 Task: Check all the analytics integrations.
Action: Mouse moved to (97, 645)
Screenshot: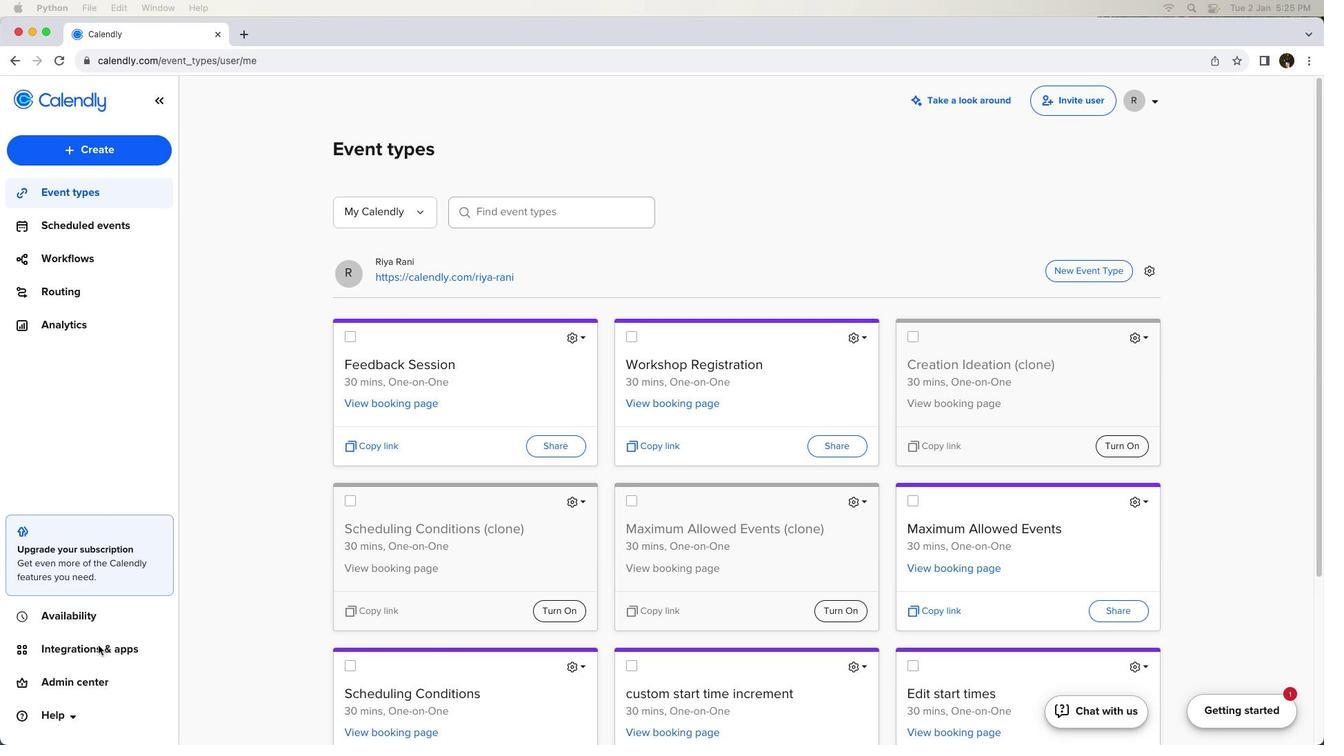 
Action: Mouse pressed left at (97, 645)
Screenshot: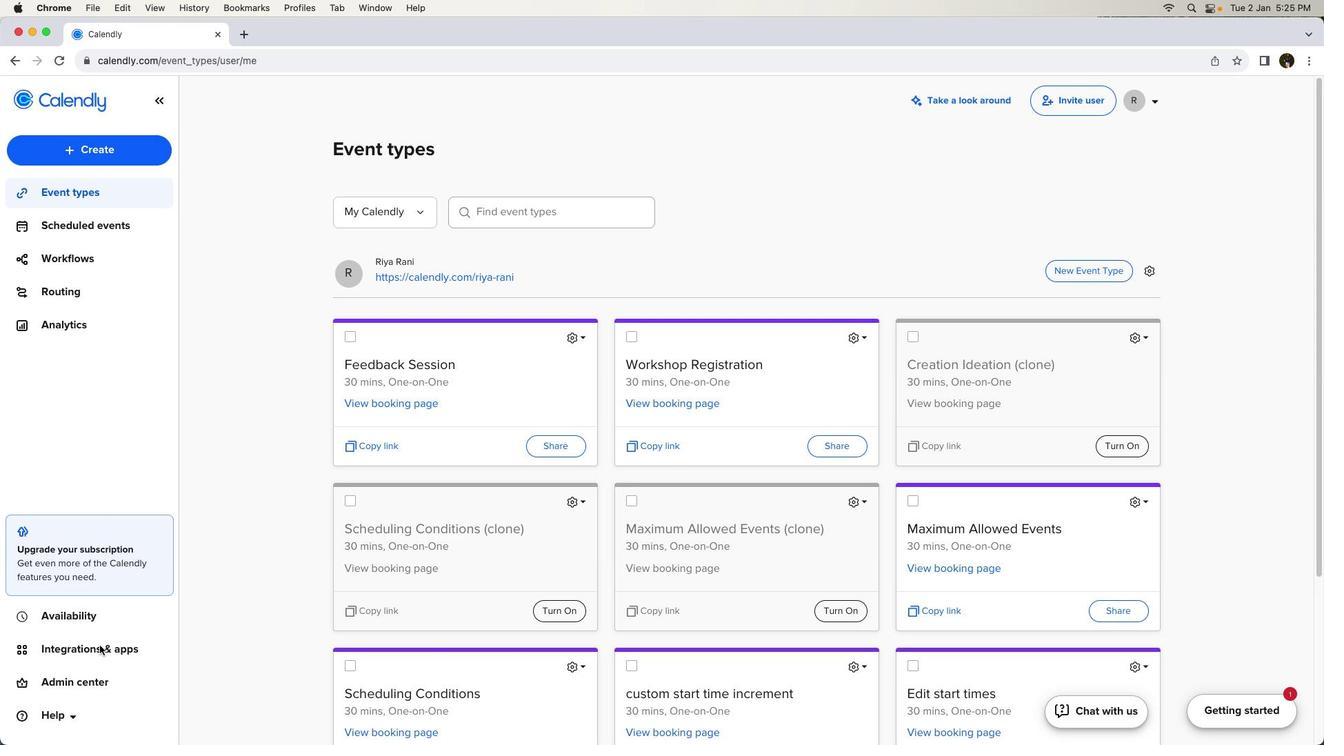 
Action: Mouse moved to (100, 645)
Screenshot: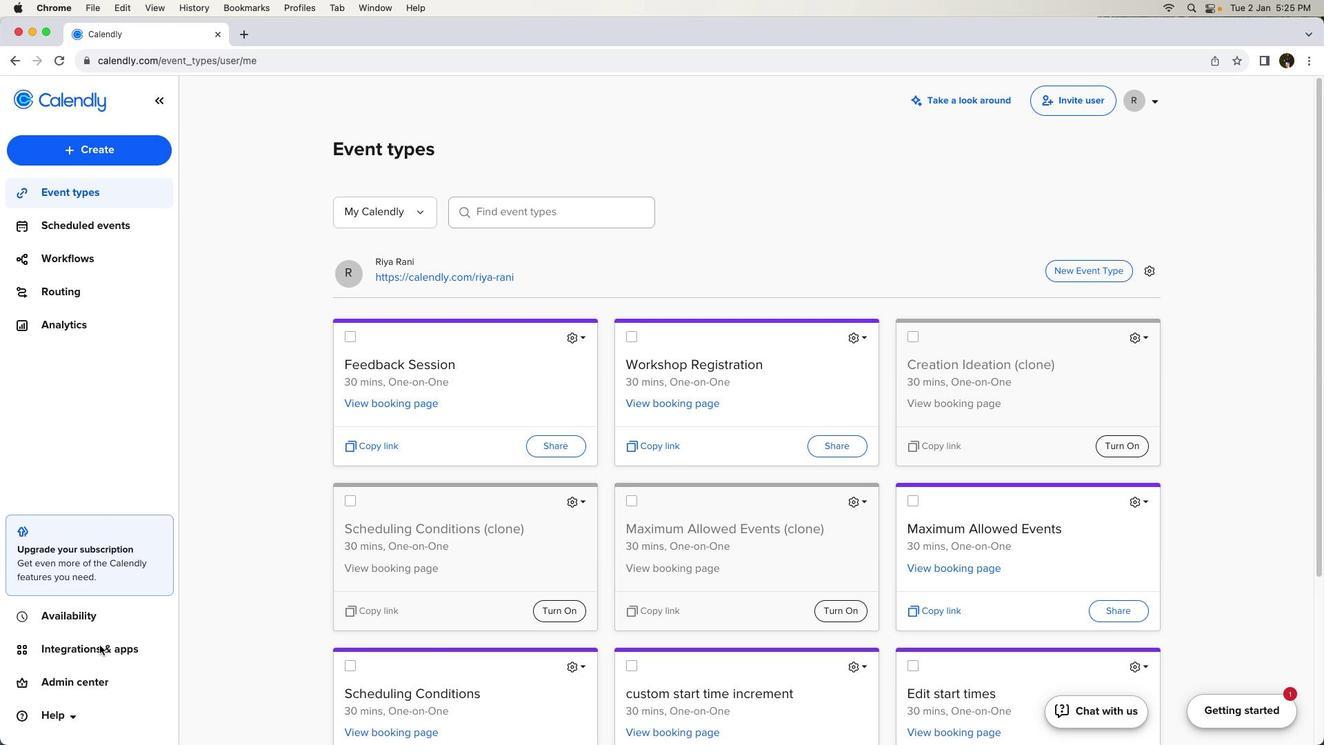 
Action: Mouse pressed left at (100, 645)
Screenshot: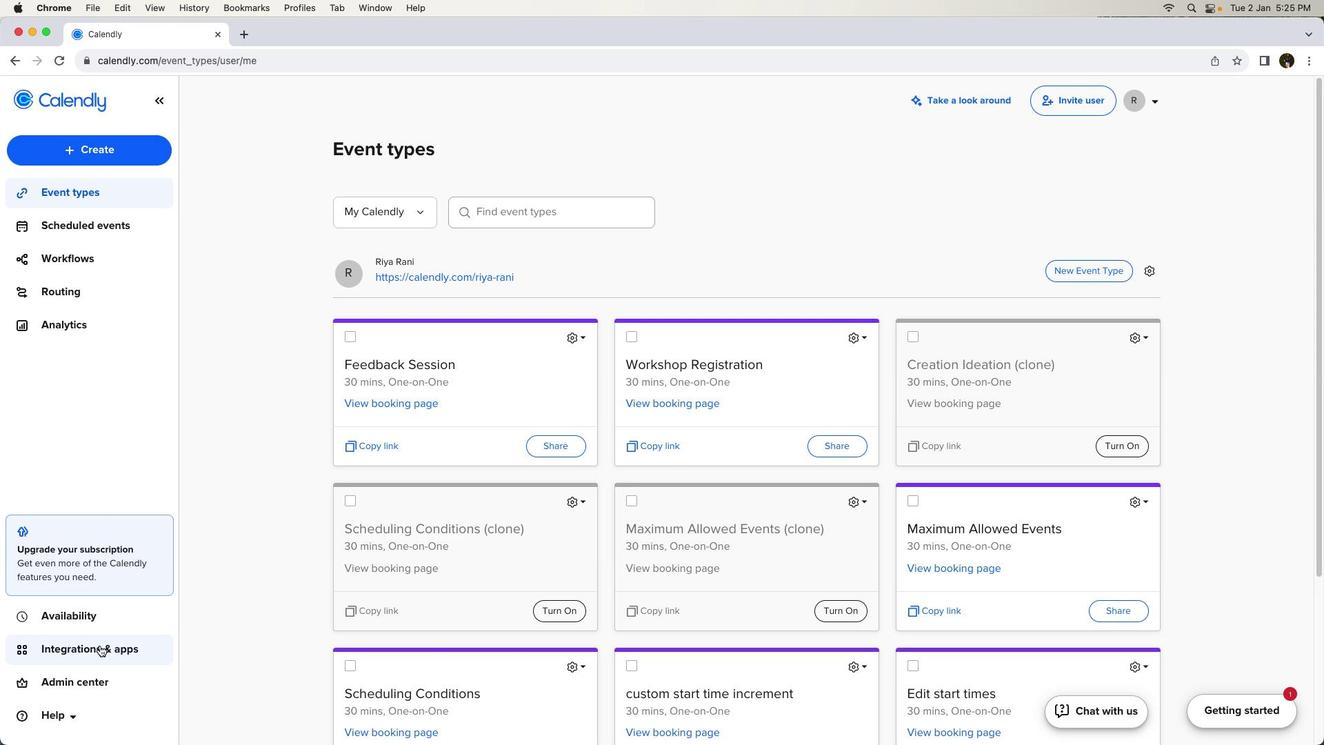 
Action: Mouse moved to (382, 581)
Screenshot: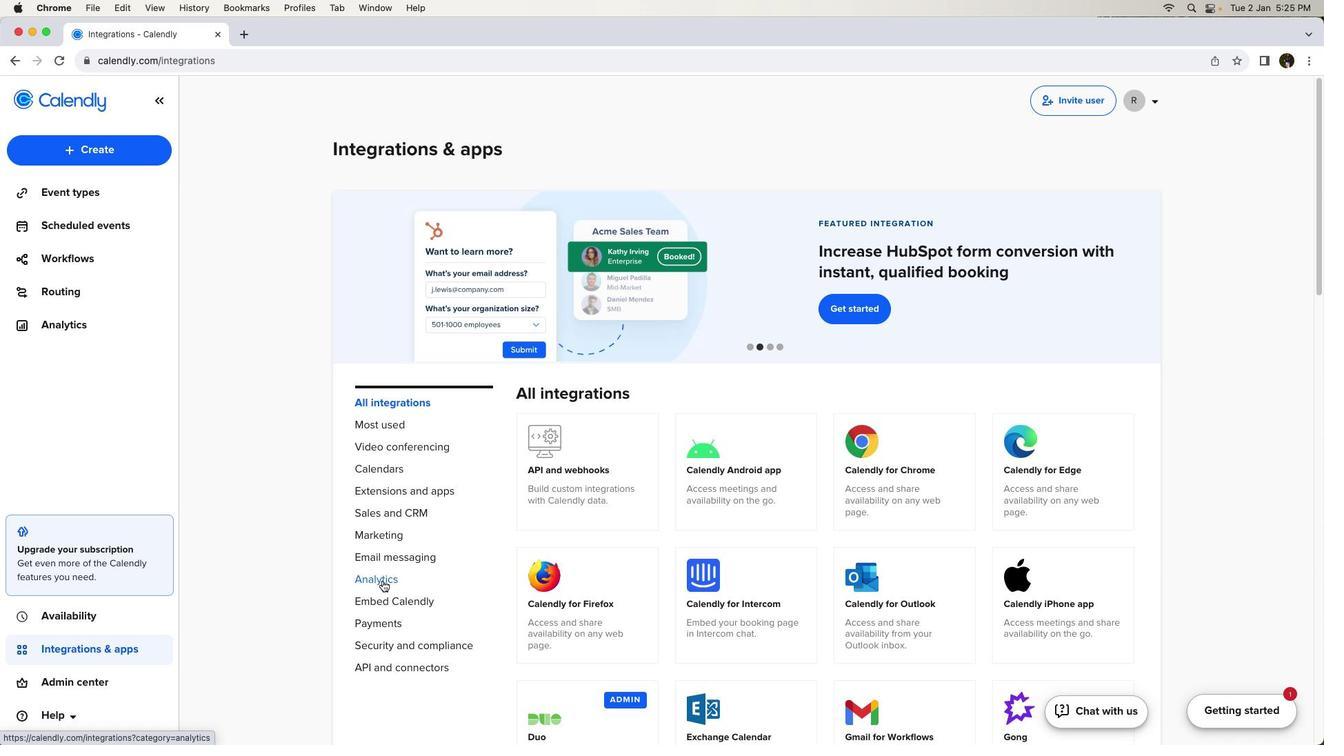
Action: Mouse pressed left at (382, 581)
Screenshot: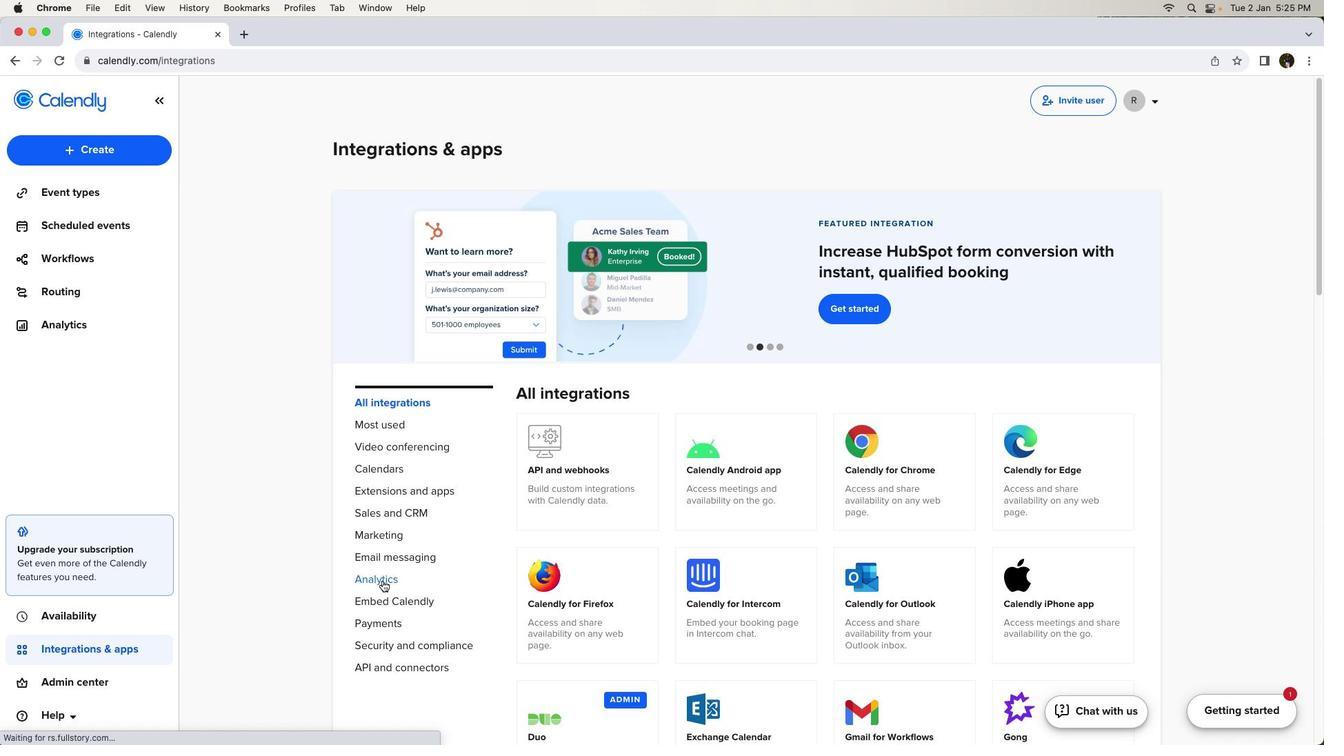 
Action: Mouse moved to (395, 600)
Screenshot: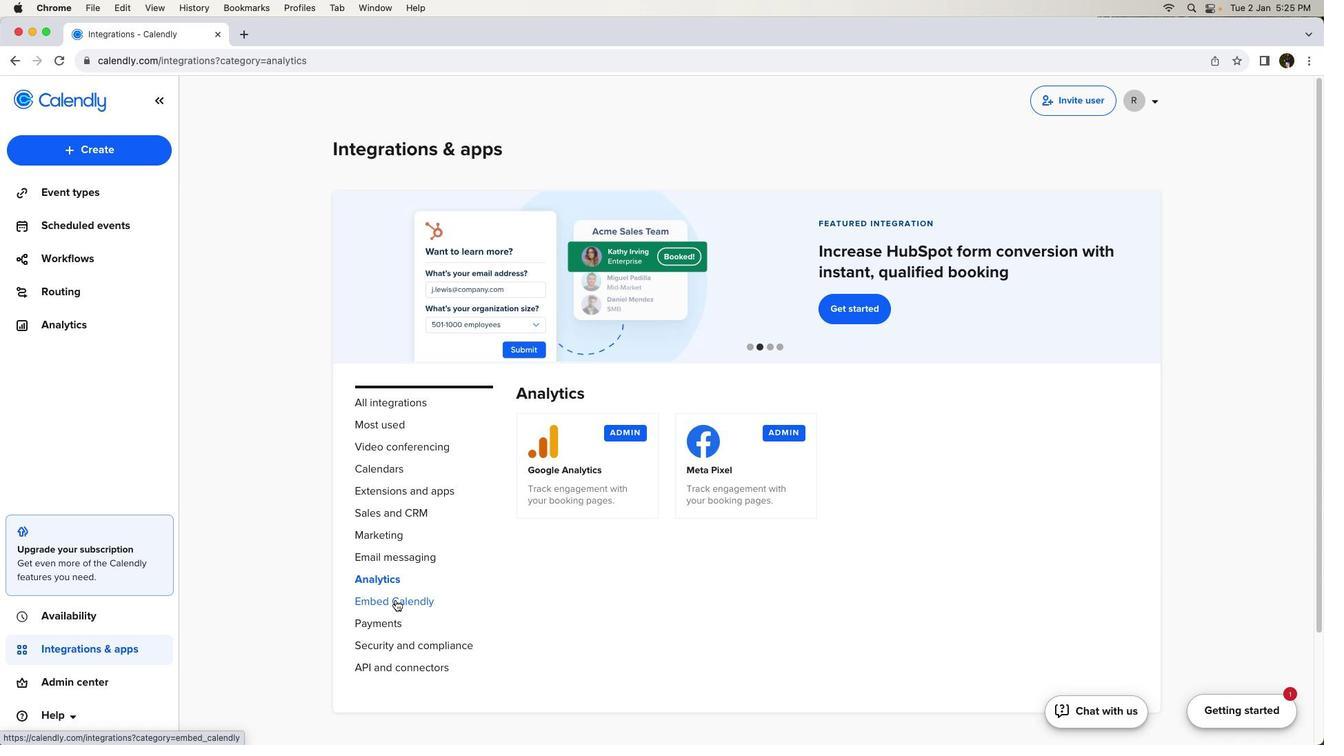 
